 Task: Set the color for the RSS and Atom feed display to white.
Action: Mouse moved to (90, 7)
Screenshot: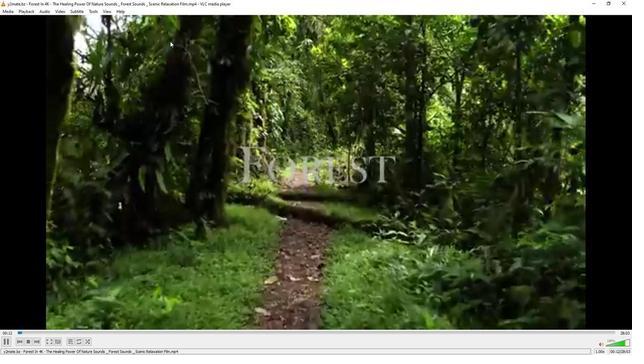 
Action: Mouse pressed left at (90, 7)
Screenshot: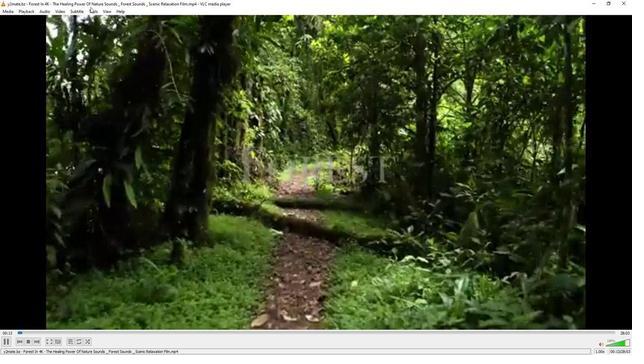
Action: Mouse moved to (92, 11)
Screenshot: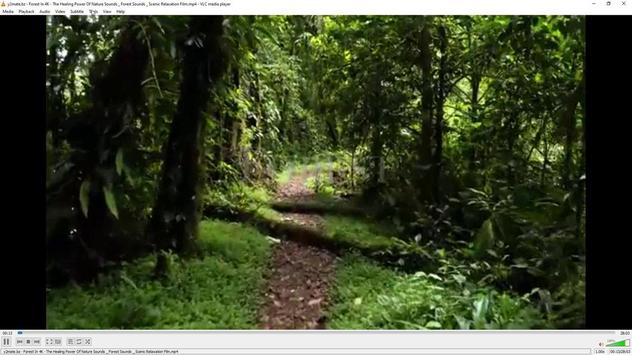 
Action: Mouse pressed left at (92, 11)
Screenshot: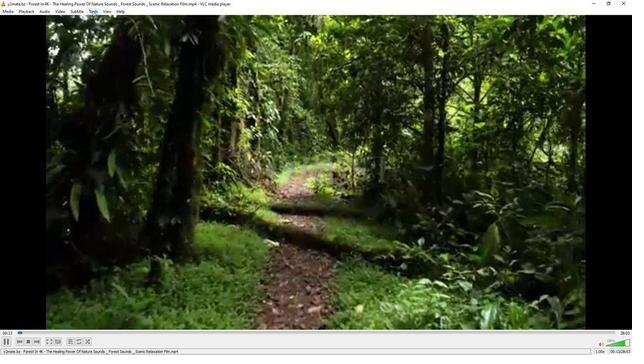 
Action: Mouse moved to (110, 89)
Screenshot: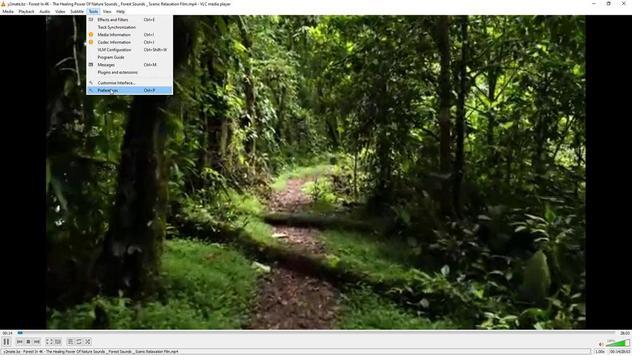 
Action: Mouse pressed left at (110, 89)
Screenshot: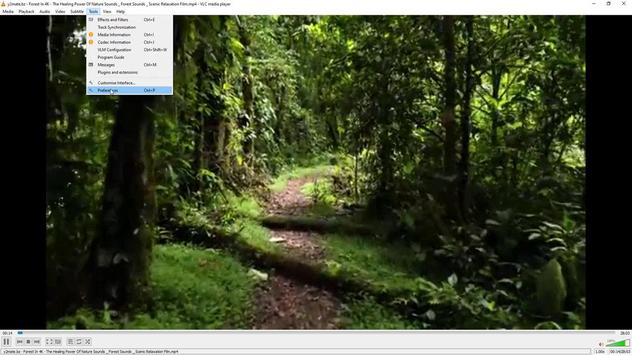 
Action: Mouse moved to (208, 290)
Screenshot: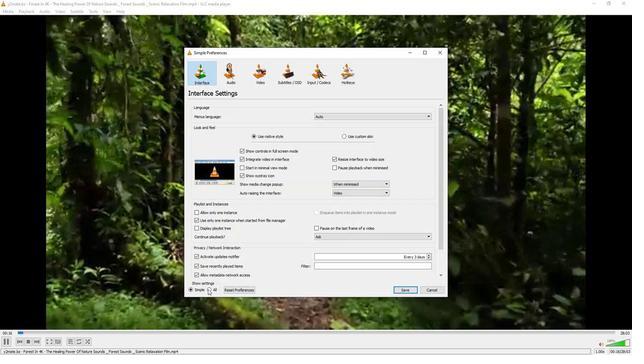 
Action: Mouse pressed left at (208, 290)
Screenshot: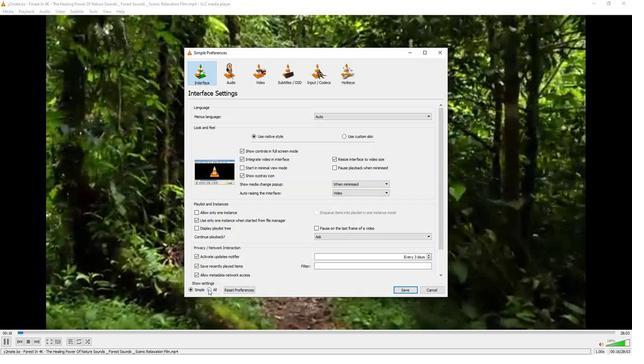 
Action: Mouse moved to (206, 220)
Screenshot: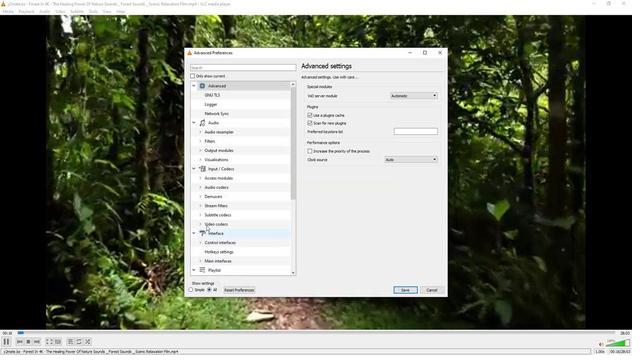 
Action: Mouse scrolled (206, 219) with delta (0, 0)
Screenshot: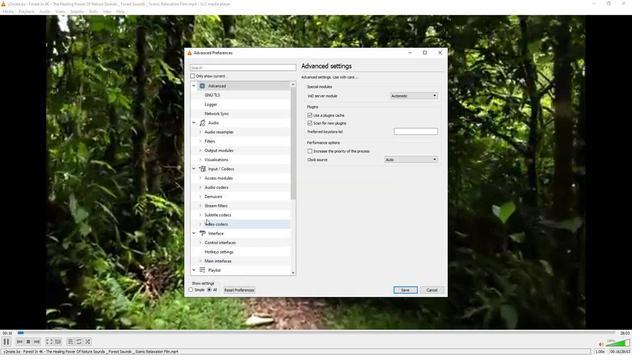 
Action: Mouse scrolled (206, 219) with delta (0, 0)
Screenshot: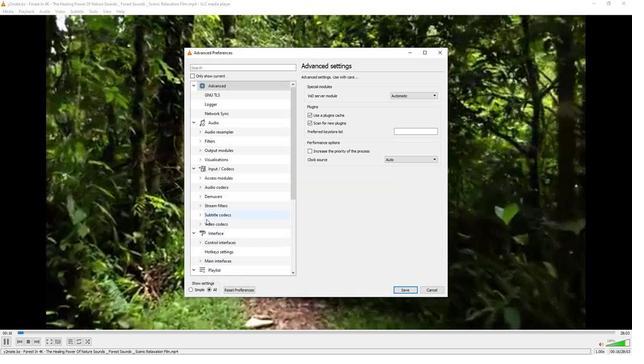 
Action: Mouse scrolled (206, 219) with delta (0, 0)
Screenshot: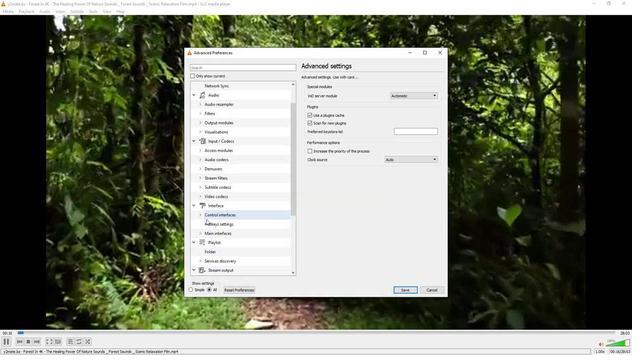 
Action: Mouse moved to (206, 219)
Screenshot: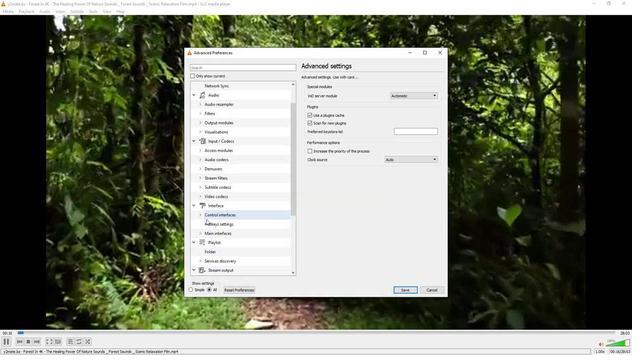 
Action: Mouse scrolled (206, 219) with delta (0, 0)
Screenshot: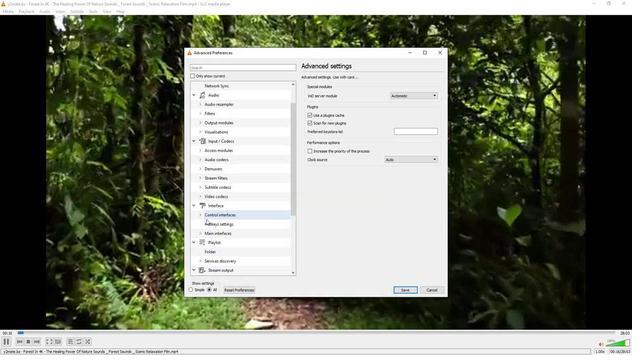 
Action: Mouse moved to (206, 217)
Screenshot: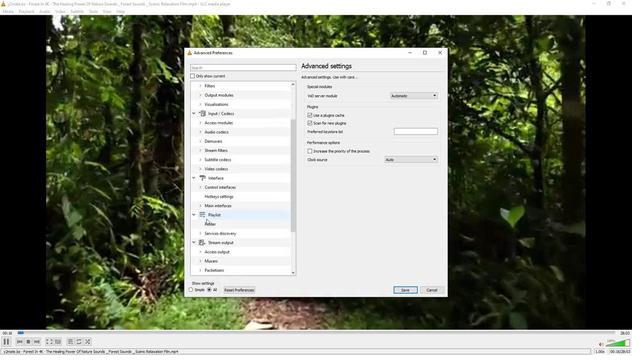 
Action: Mouse scrolled (206, 217) with delta (0, 0)
Screenshot: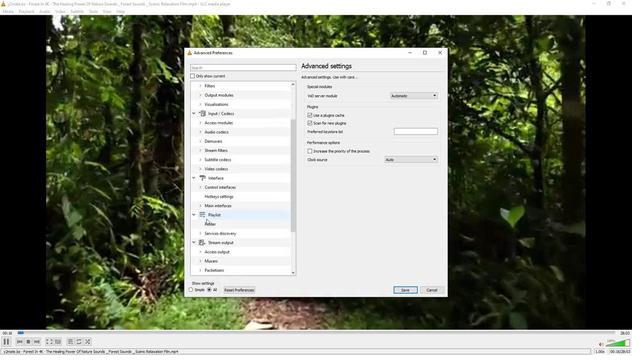 
Action: Mouse moved to (206, 215)
Screenshot: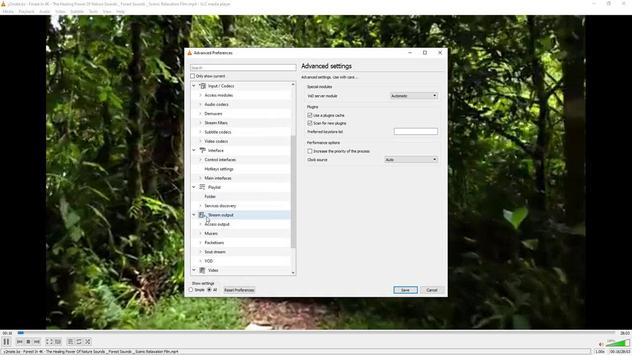 
Action: Mouse scrolled (206, 215) with delta (0, 0)
Screenshot: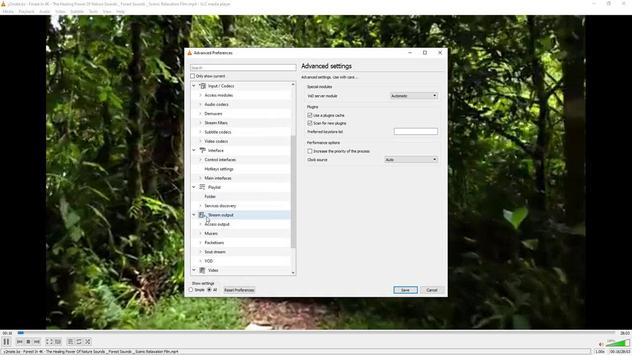 
Action: Mouse moved to (204, 210)
Screenshot: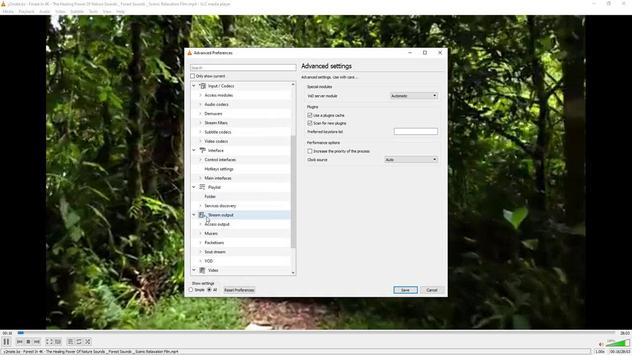 
Action: Mouse scrolled (204, 210) with delta (0, 0)
Screenshot: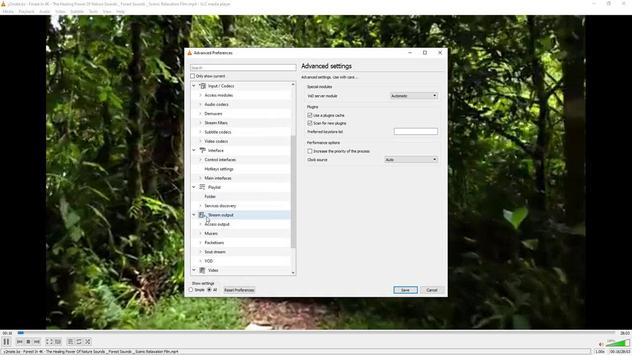 
Action: Mouse moved to (204, 208)
Screenshot: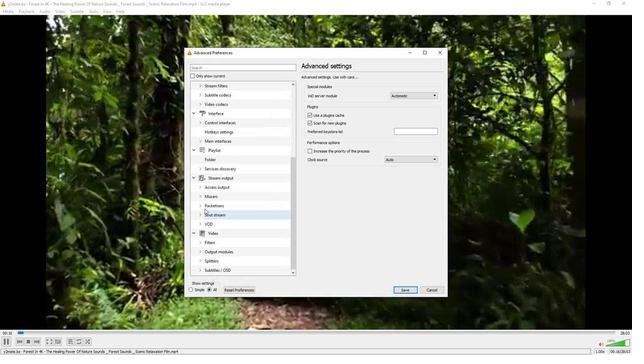 
Action: Mouse scrolled (204, 208) with delta (0, 0)
Screenshot: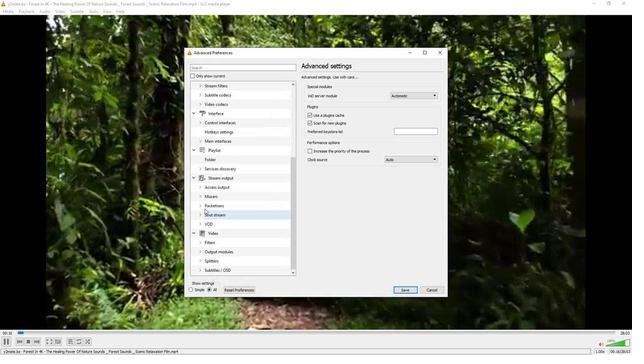 
Action: Mouse moved to (201, 271)
Screenshot: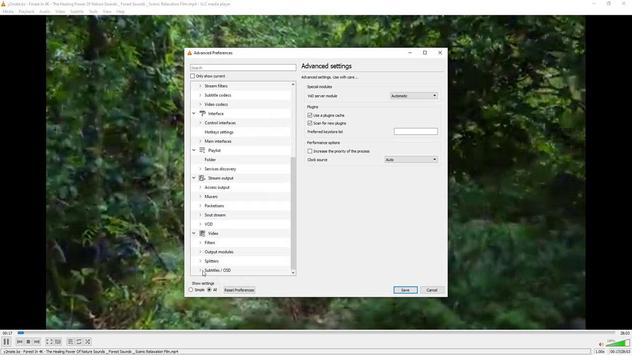 
Action: Mouse pressed left at (201, 271)
Screenshot: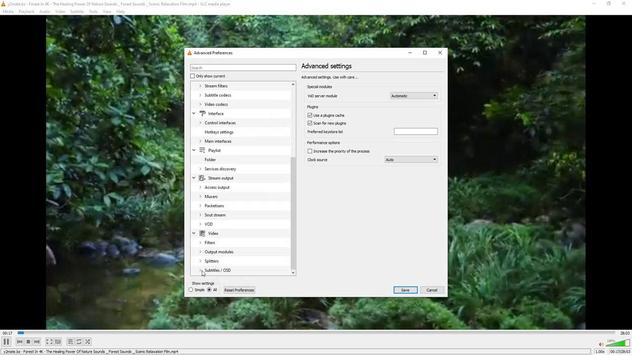 
Action: Mouse moved to (209, 248)
Screenshot: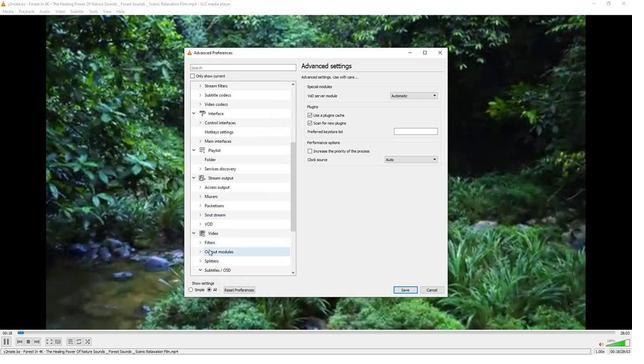 
Action: Mouse scrolled (209, 248) with delta (0, 0)
Screenshot: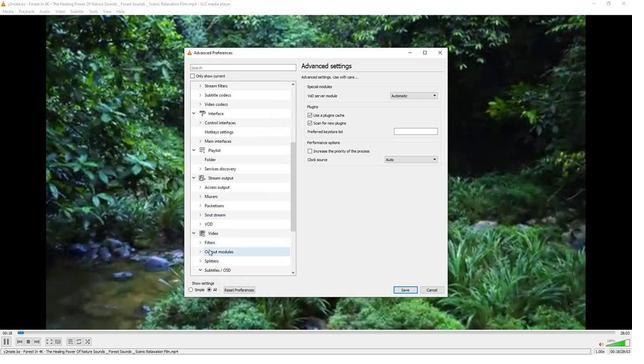 
Action: Mouse moved to (209, 248)
Screenshot: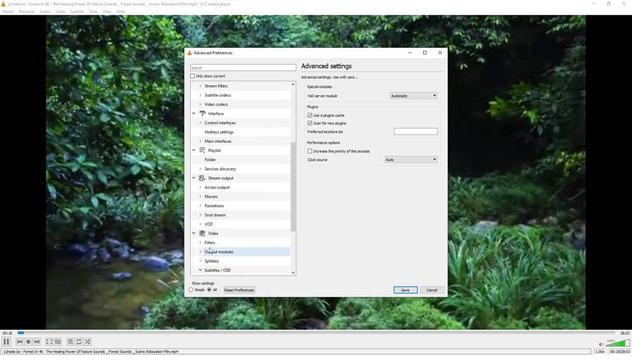 
Action: Mouse scrolled (209, 247) with delta (0, 0)
Screenshot: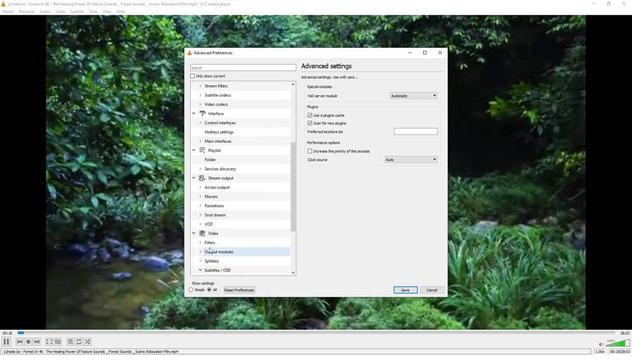 
Action: Mouse moved to (209, 247)
Screenshot: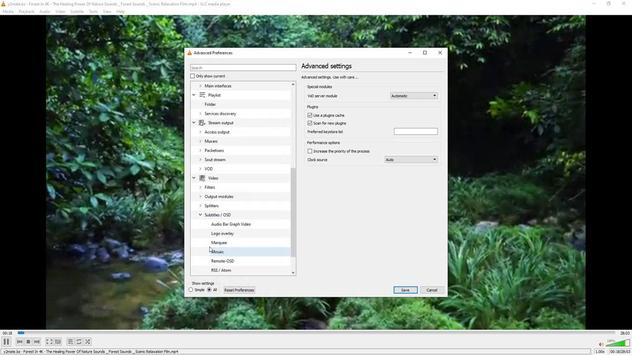 
Action: Mouse scrolled (209, 246) with delta (0, 0)
Screenshot: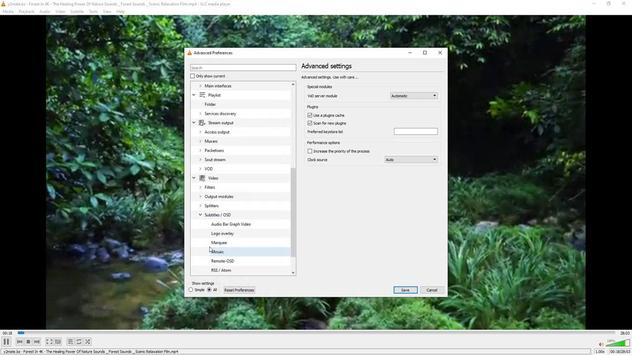 
Action: Mouse moved to (209, 246)
Screenshot: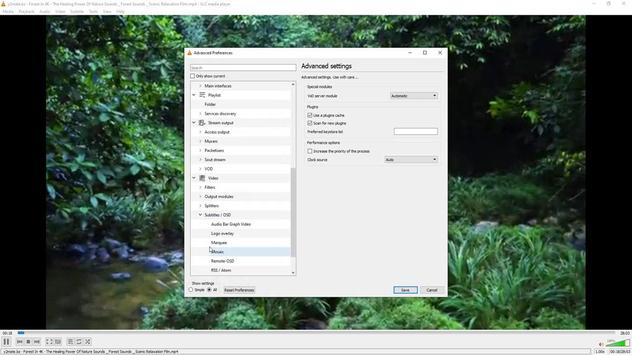
Action: Mouse scrolled (209, 245) with delta (0, 0)
Screenshot: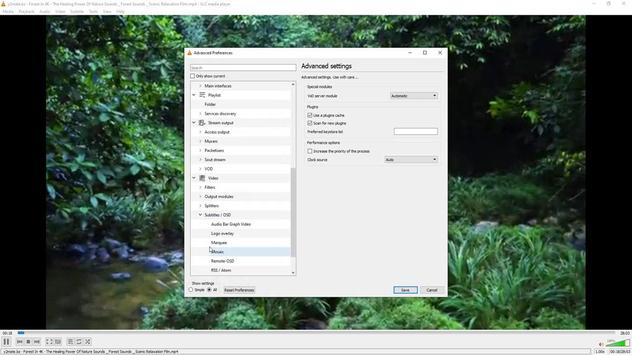 
Action: Mouse moved to (209, 244)
Screenshot: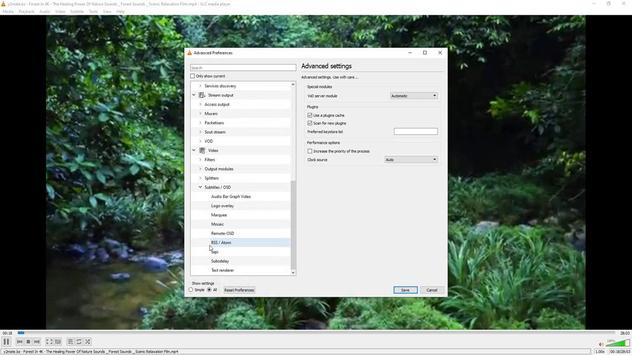 
Action: Mouse scrolled (209, 243) with delta (0, 0)
Screenshot: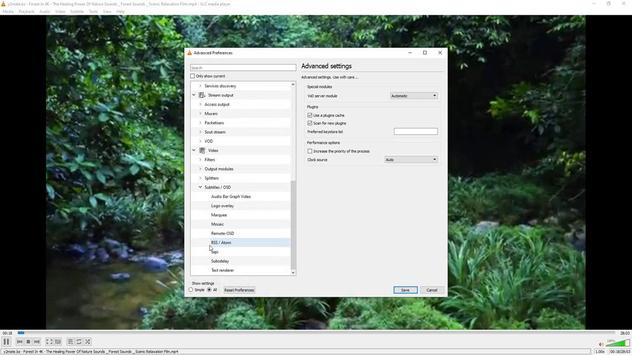 
Action: Mouse moved to (208, 241)
Screenshot: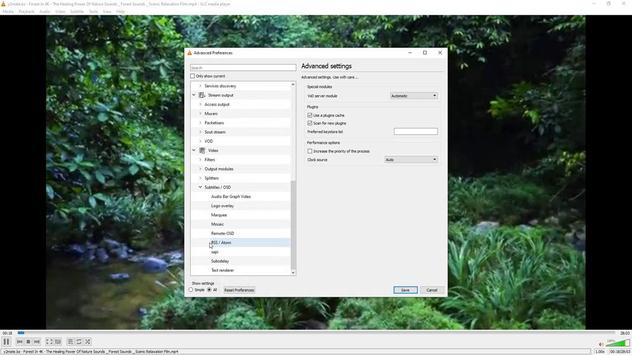 
Action: Mouse scrolled (208, 240) with delta (0, 0)
Screenshot: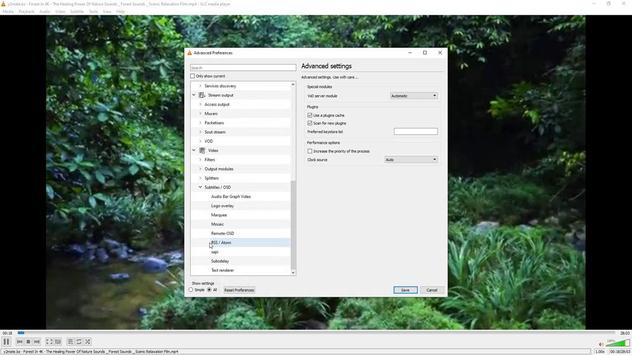 
Action: Mouse moved to (208, 238)
Screenshot: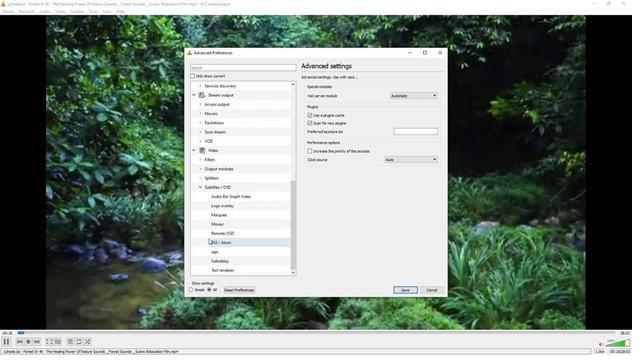 
Action: Mouse scrolled (208, 238) with delta (0, 0)
Screenshot: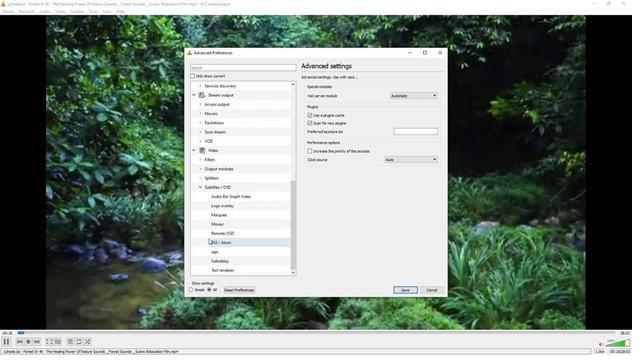 
Action: Mouse moved to (216, 243)
Screenshot: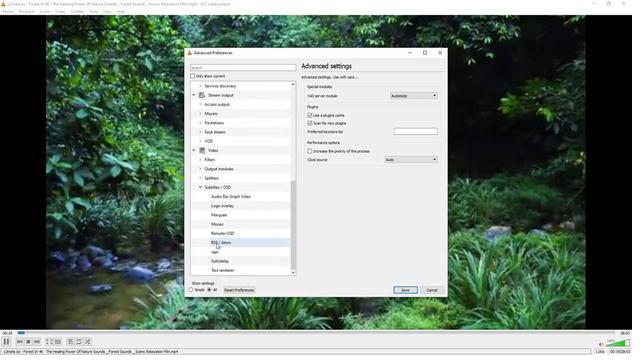 
Action: Mouse pressed left at (216, 243)
Screenshot: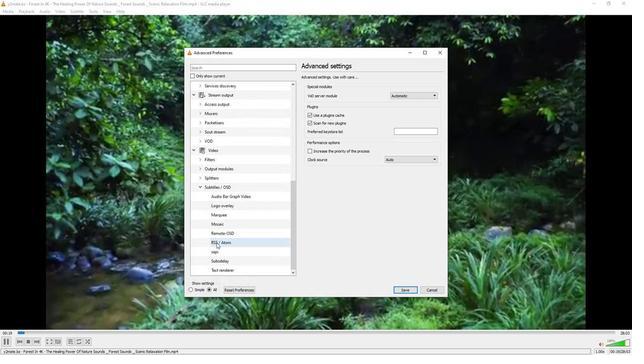
Action: Mouse moved to (426, 152)
Screenshot: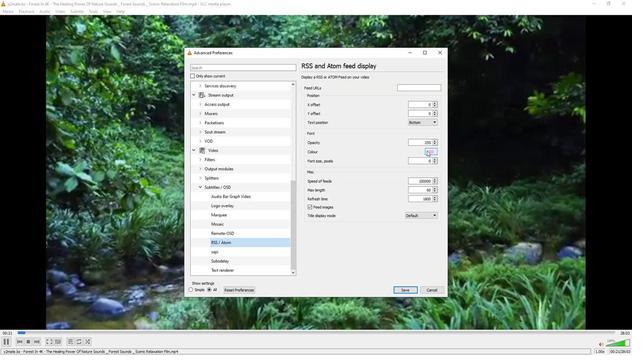 
Action: Mouse pressed left at (426, 152)
Screenshot: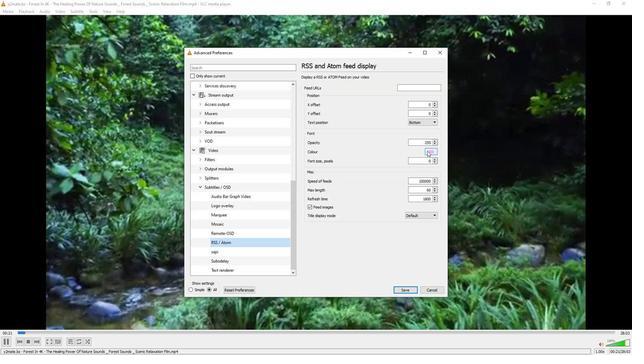 
Action: Mouse moved to (301, 163)
Screenshot: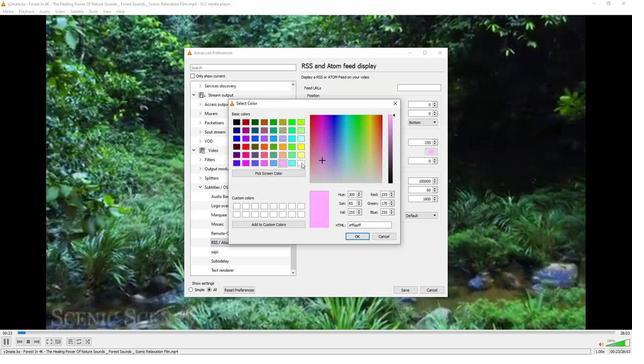 
Action: Mouse pressed left at (301, 163)
Screenshot: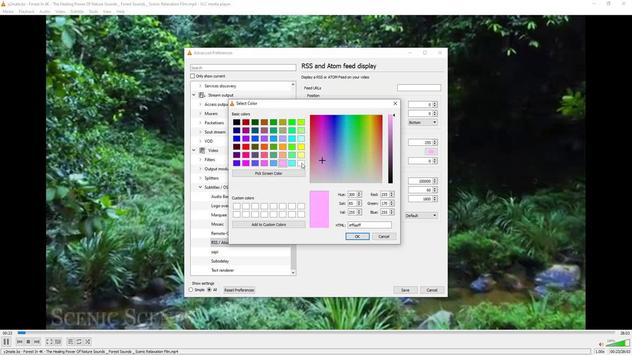 
Action: Mouse moved to (351, 237)
Screenshot: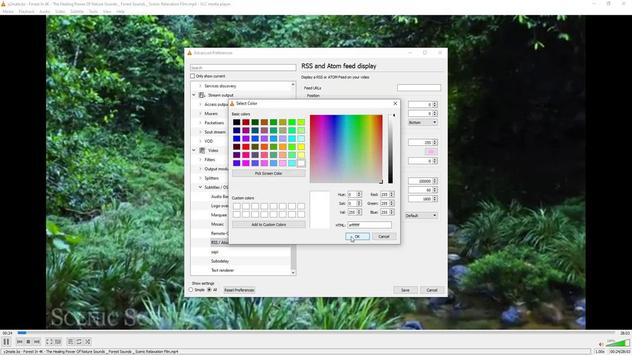 
Action: Mouse pressed left at (351, 237)
Screenshot: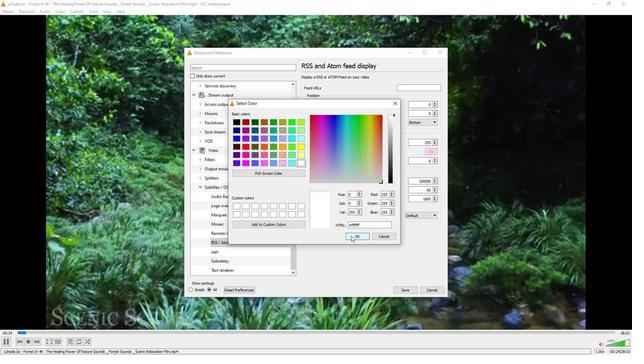 
